 Task: Create New Customer with Customer Name: Largest Storehouse Collective, Billing Address Line1: 535 Junior Avenue, Billing Address Line2:  Duluth, Billing Address Line3:  Georgia 30097, Cell Number: 305-245-4082
Action: Mouse pressed left at (146, 29)
Screenshot: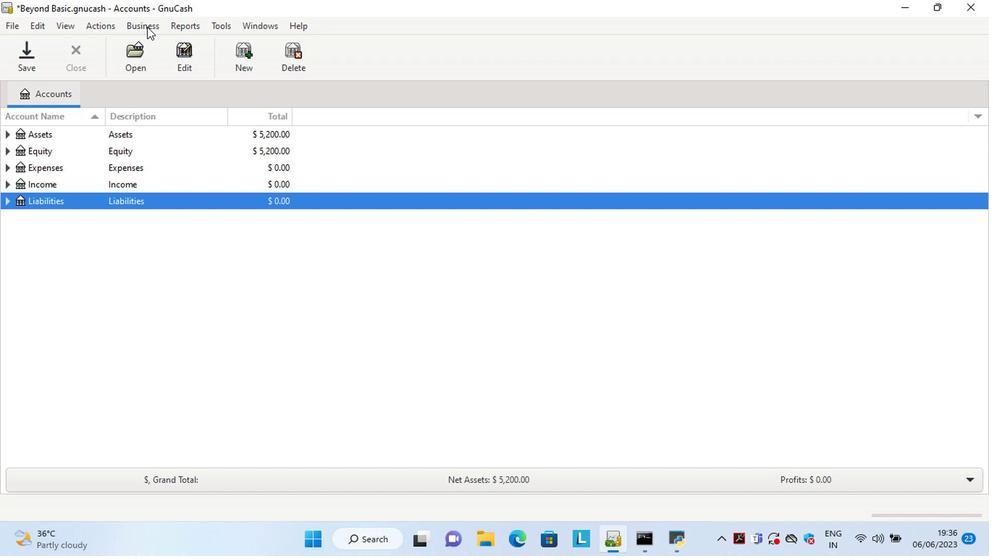 
Action: Mouse moved to (297, 64)
Screenshot: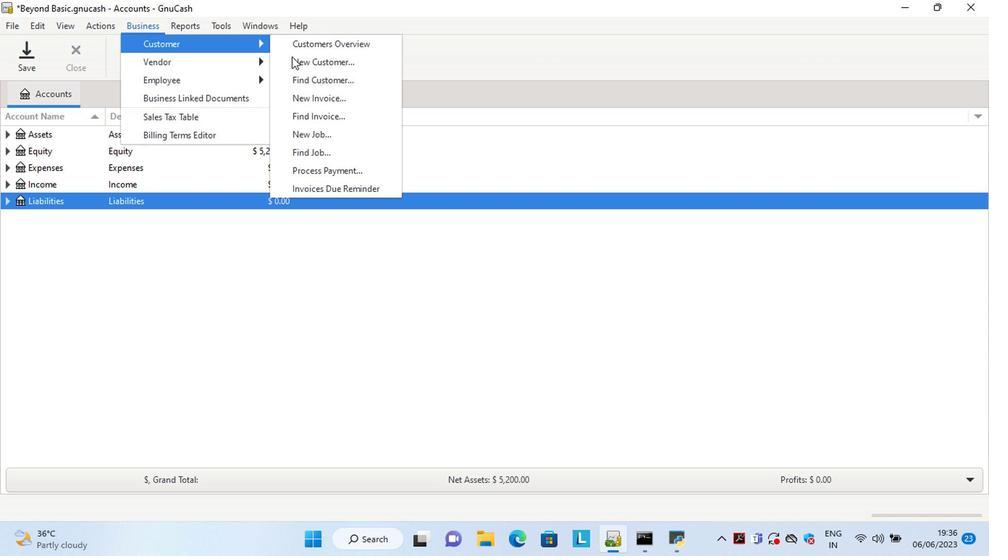 
Action: Mouse pressed left at (297, 64)
Screenshot: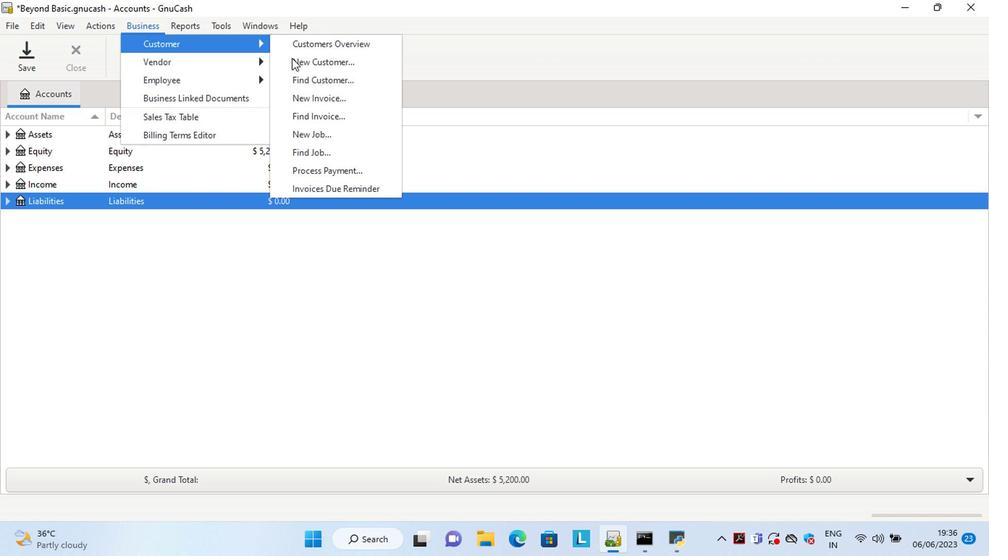 
Action: Mouse moved to (772, 309)
Screenshot: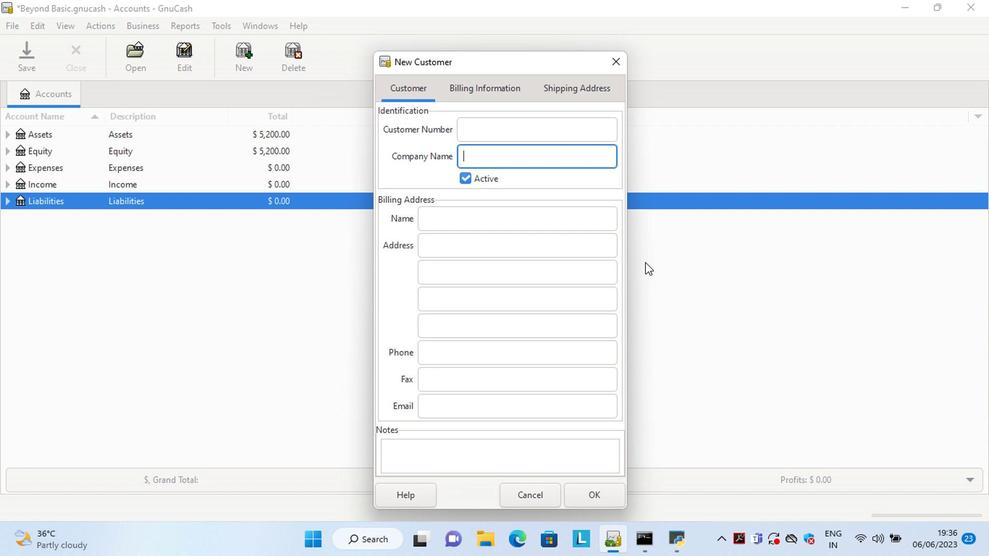 
Action: Key pressed <Key.shift>Largest<Key.space><Key.shift>Storehouse<Key.space><Key.shift>Collective<Key.tab><Key.tab><Key.tab>535<Key.space><Key.shift>Junior<Key.space><Key.shift>Avenue<Key.tab><Key.shift>D<Key.tab><Key.shift>G<Key.tab><Key.tab>305-245-4082
Screenshot: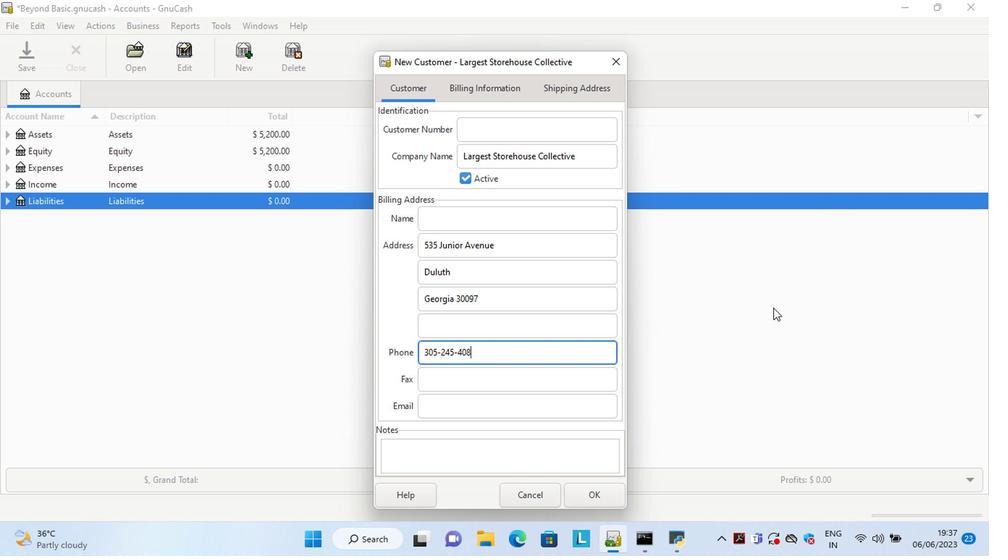 
Action: Mouse moved to (593, 500)
Screenshot: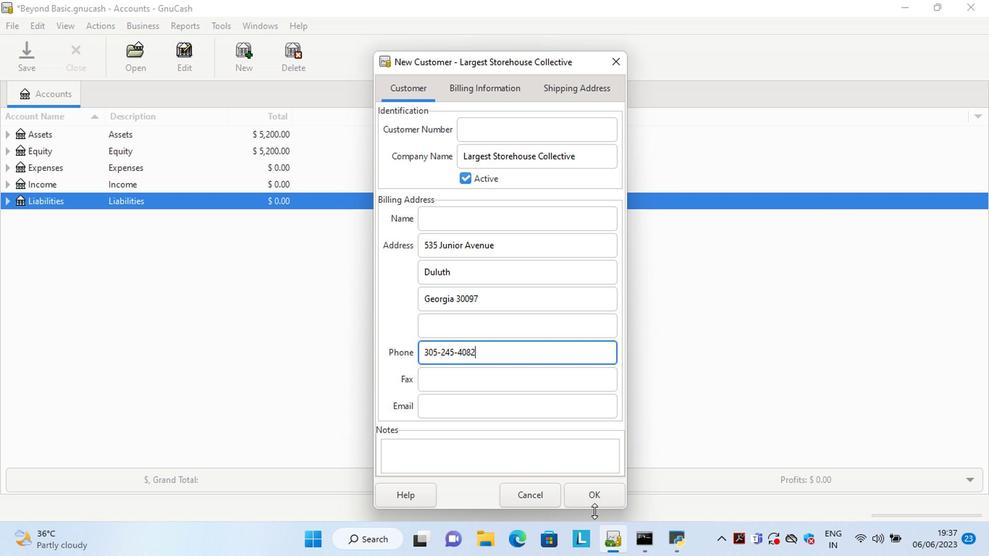 
Action: Mouse pressed left at (593, 500)
Screenshot: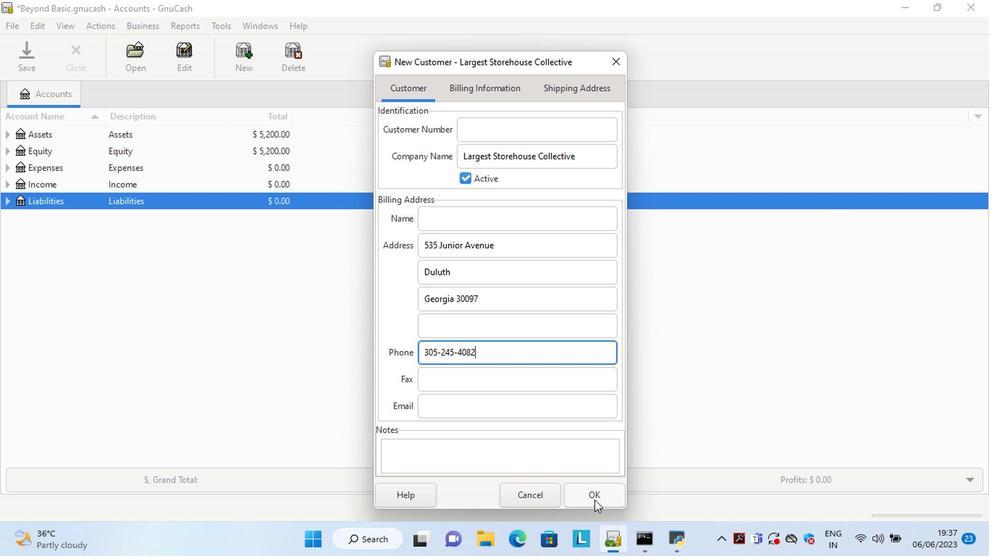
